 Task: Add a button with the title "Join Card" that joins the card.
Action: Mouse pressed left at (609, 196)
Screenshot: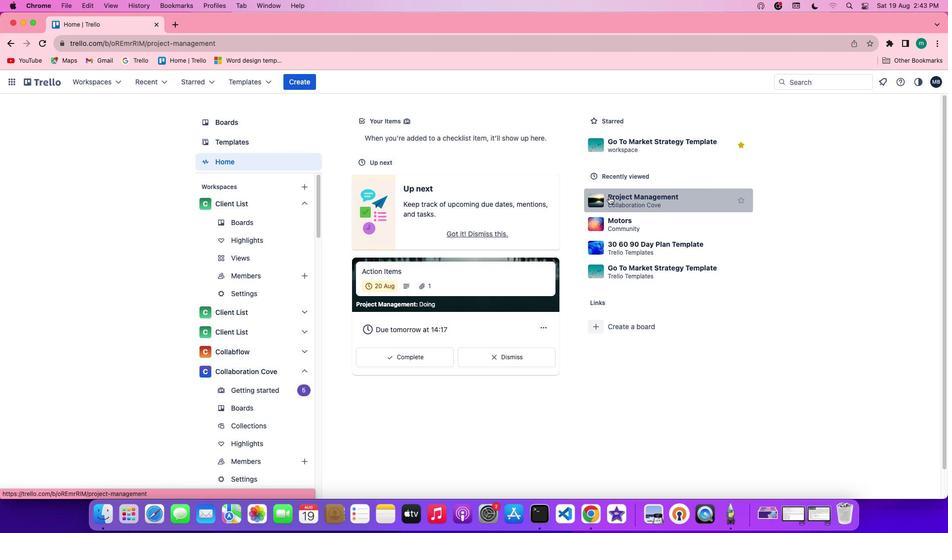 
Action: Mouse moved to (407, 197)
Screenshot: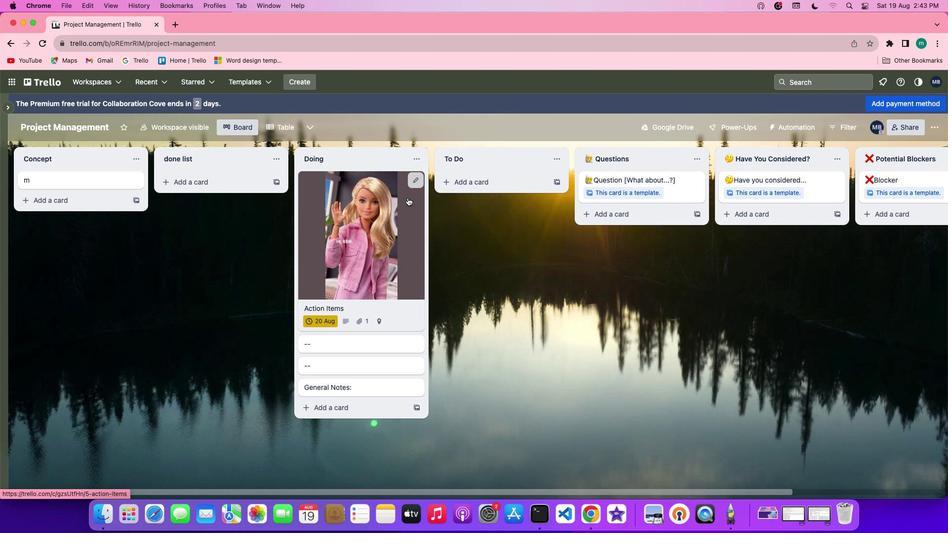 
Action: Mouse pressed left at (407, 197)
Screenshot: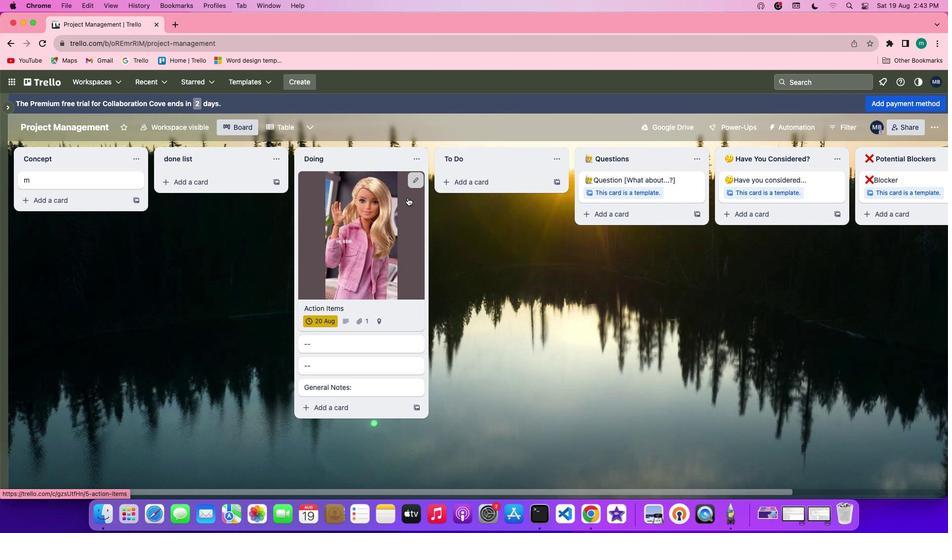 
Action: Mouse moved to (598, 342)
Screenshot: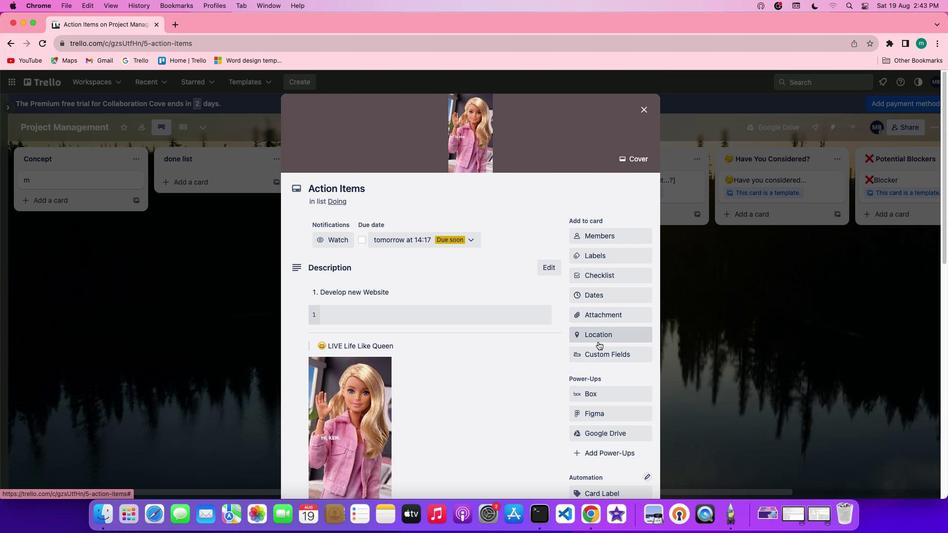 
Action: Mouse scrolled (598, 342) with delta (0, 0)
Screenshot: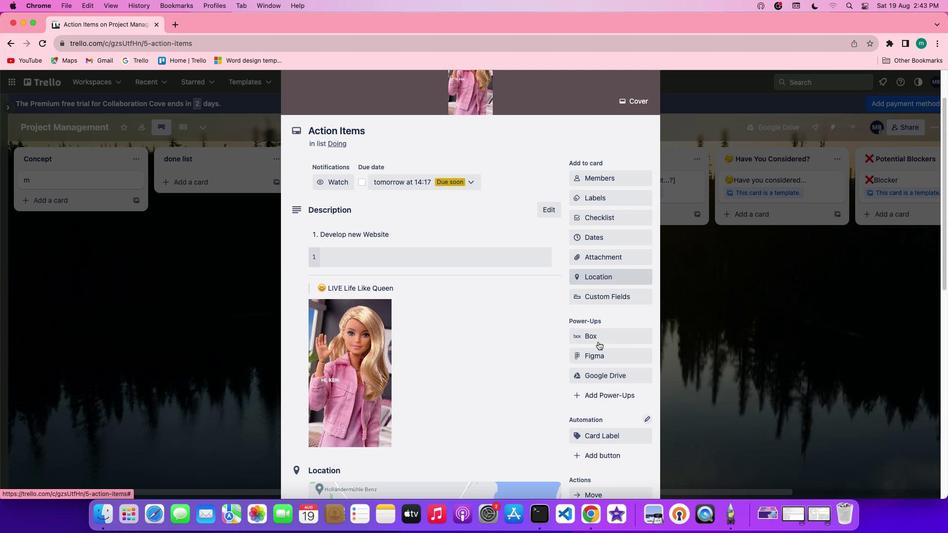 
Action: Mouse scrolled (598, 342) with delta (0, 0)
Screenshot: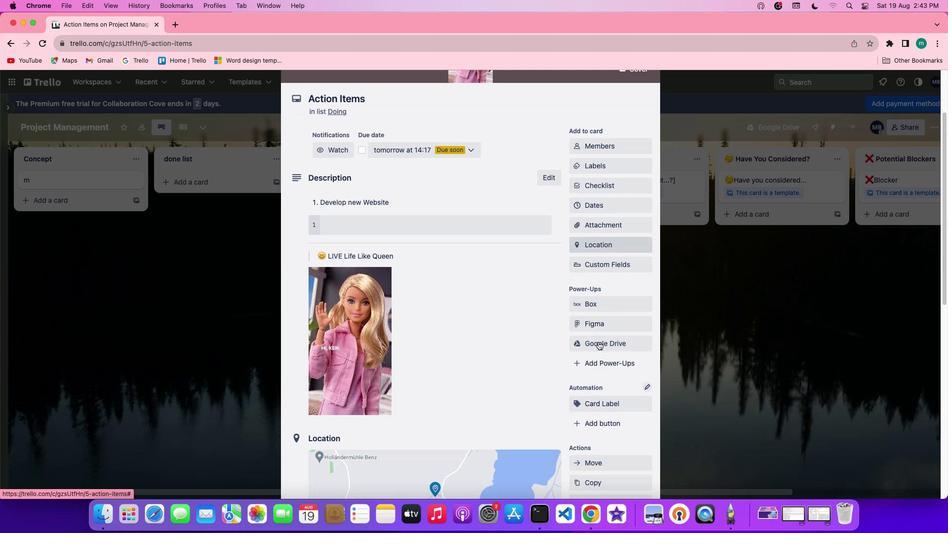 
Action: Mouse scrolled (598, 342) with delta (0, 0)
Screenshot: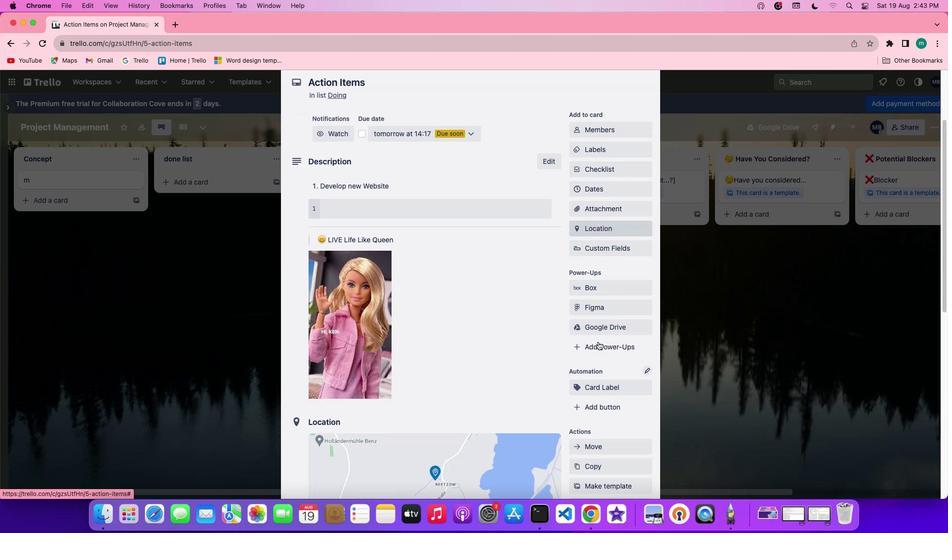 
Action: Mouse scrolled (598, 342) with delta (0, 0)
Screenshot: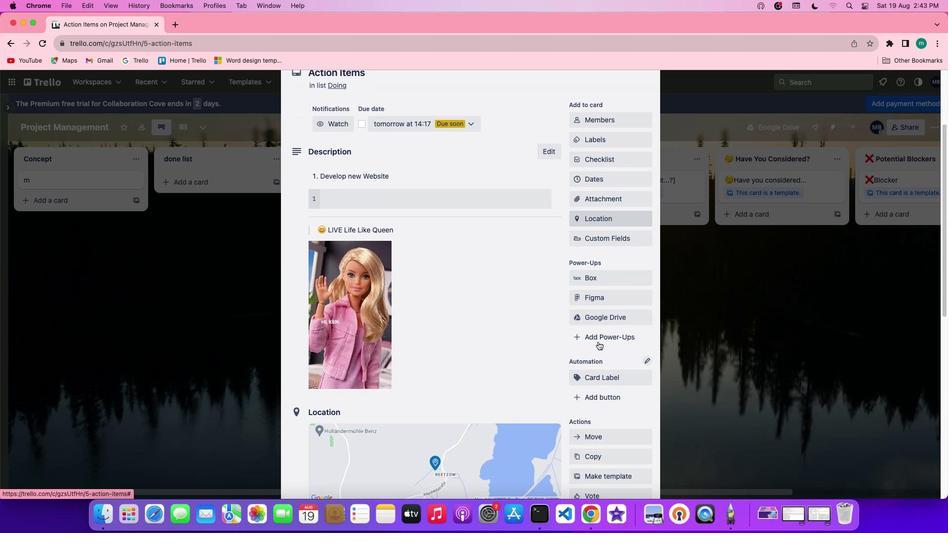 
Action: Mouse scrolled (598, 342) with delta (0, 0)
Screenshot: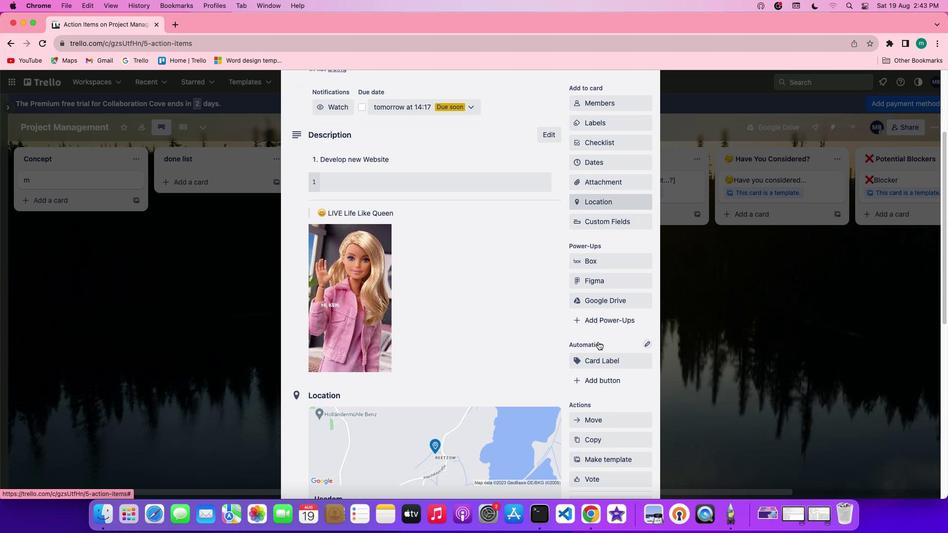 
Action: Mouse scrolled (598, 342) with delta (0, 0)
Screenshot: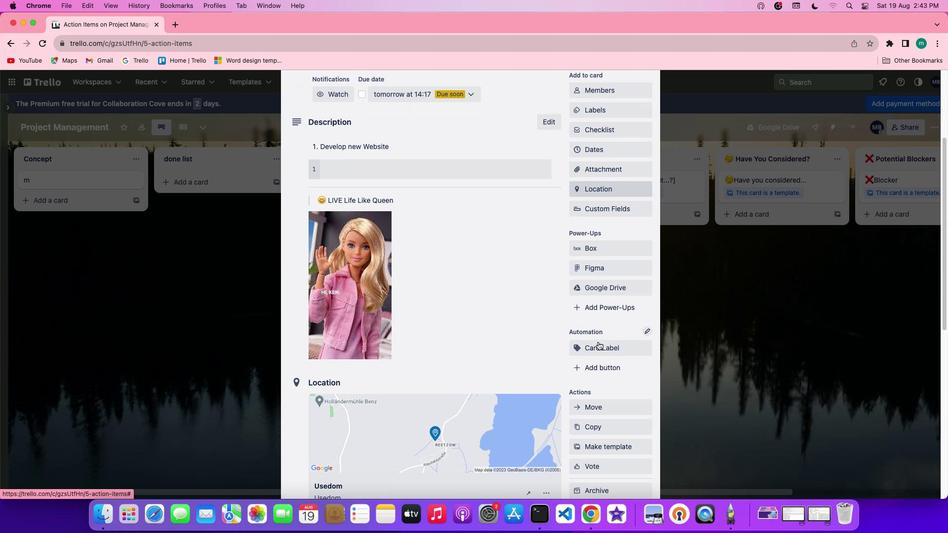 
Action: Mouse scrolled (598, 342) with delta (0, 0)
Screenshot: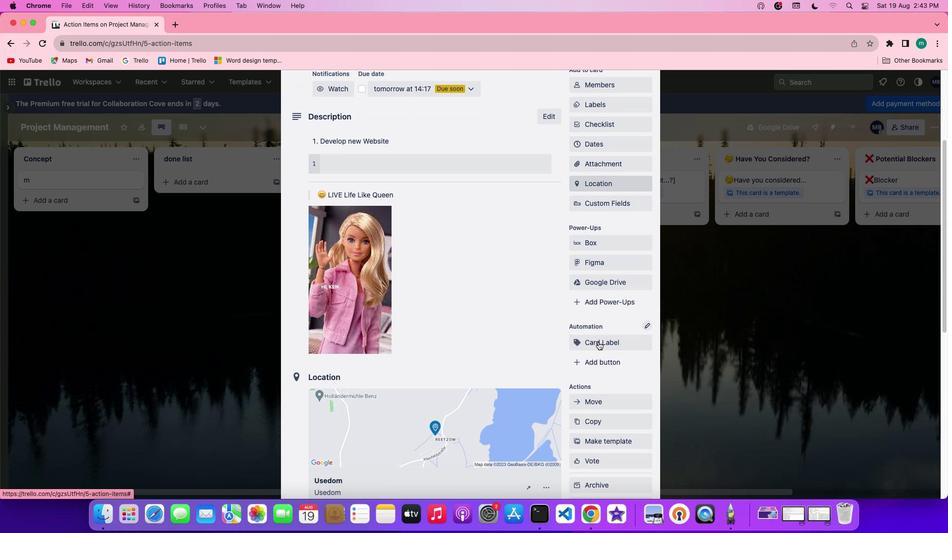 
Action: Mouse scrolled (598, 342) with delta (0, 0)
Screenshot: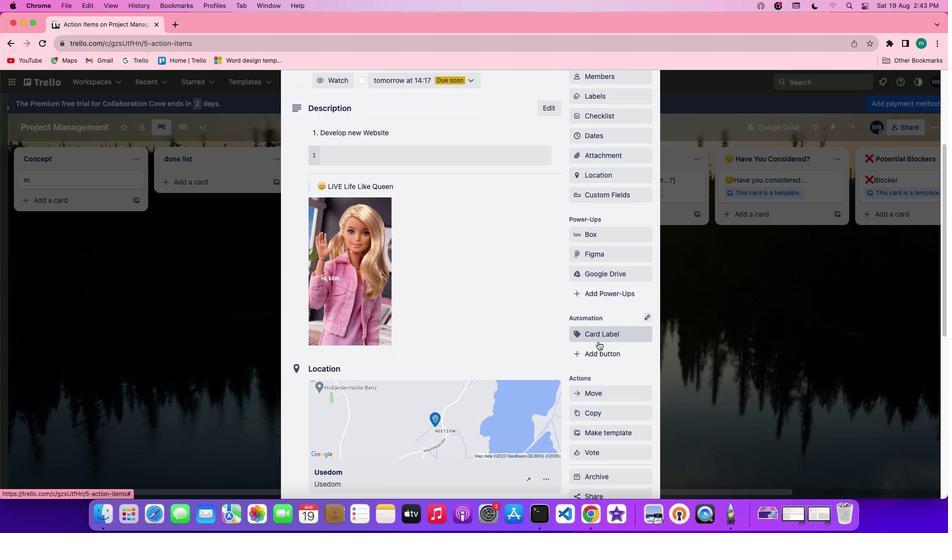 
Action: Mouse scrolled (598, 342) with delta (0, 0)
Screenshot: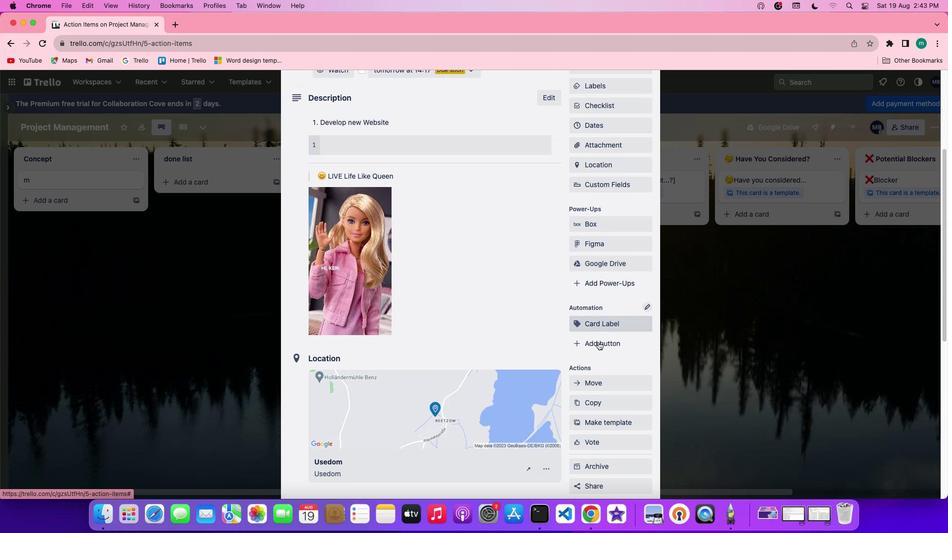 
Action: Mouse scrolled (598, 342) with delta (0, 0)
Screenshot: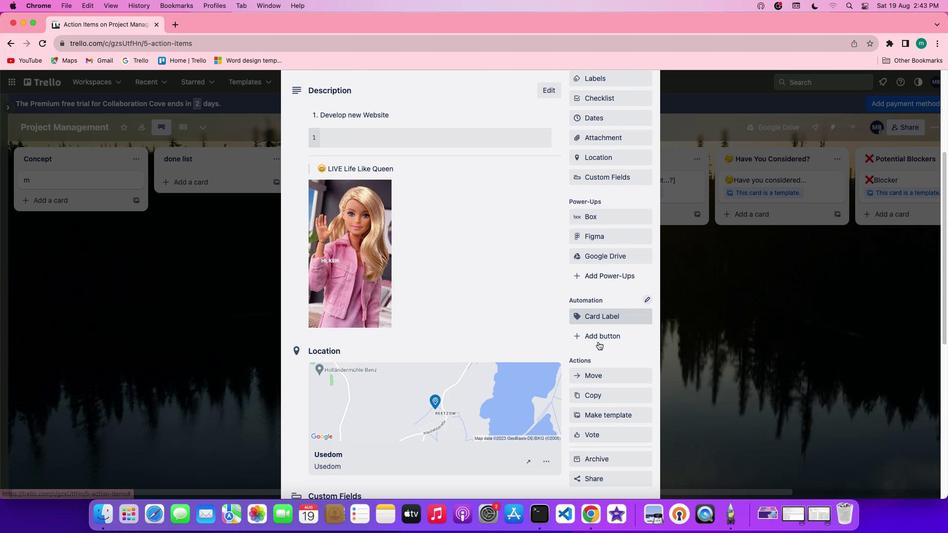 
Action: Mouse scrolled (598, 342) with delta (0, 0)
Screenshot: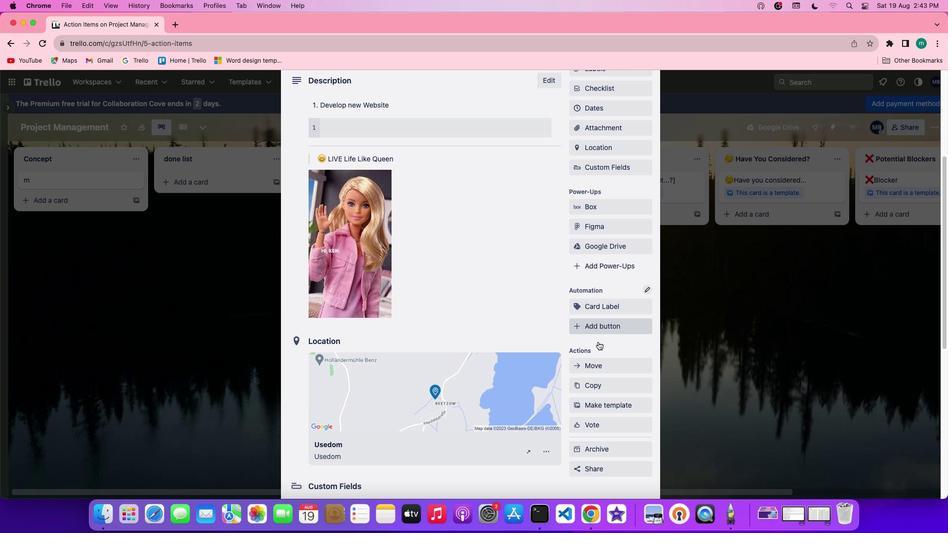 
Action: Mouse scrolled (598, 342) with delta (0, 0)
Screenshot: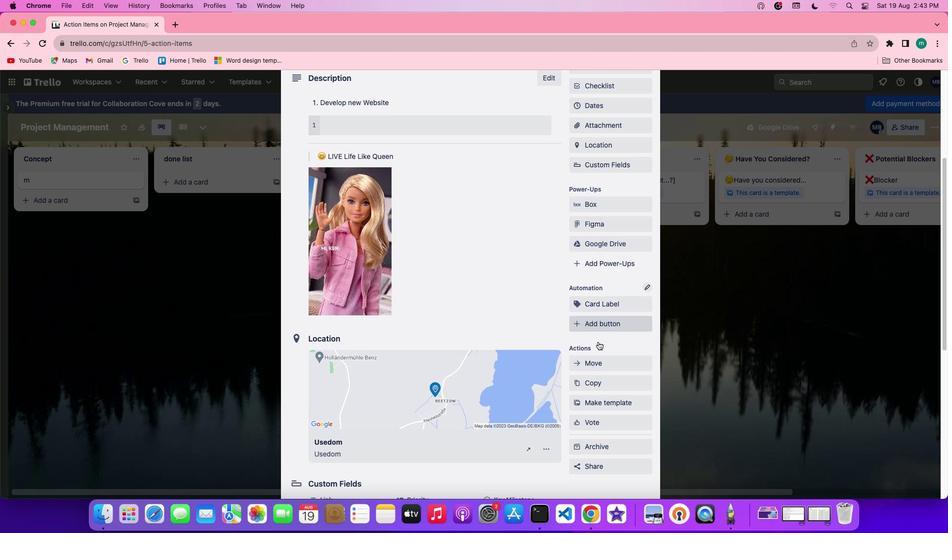 
Action: Mouse scrolled (598, 342) with delta (0, 0)
Screenshot: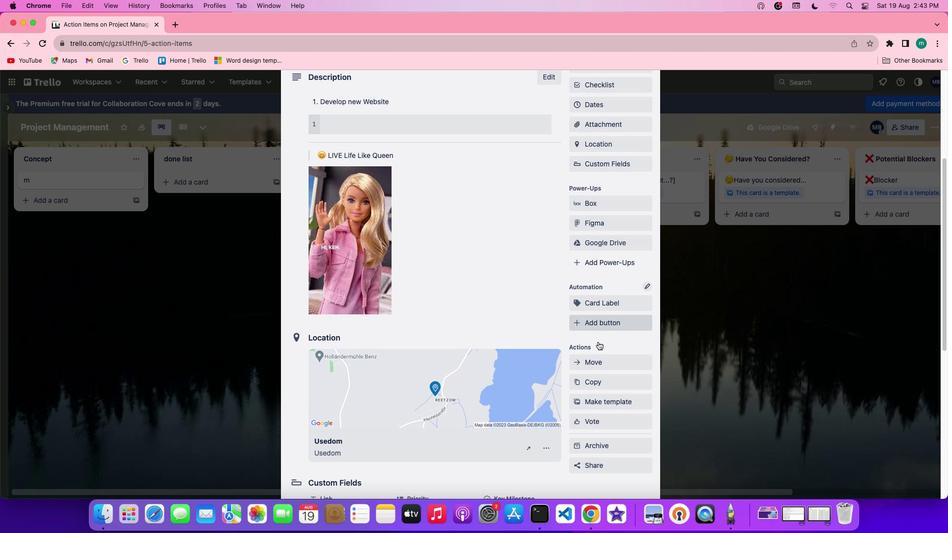 
Action: Mouse moved to (610, 326)
Screenshot: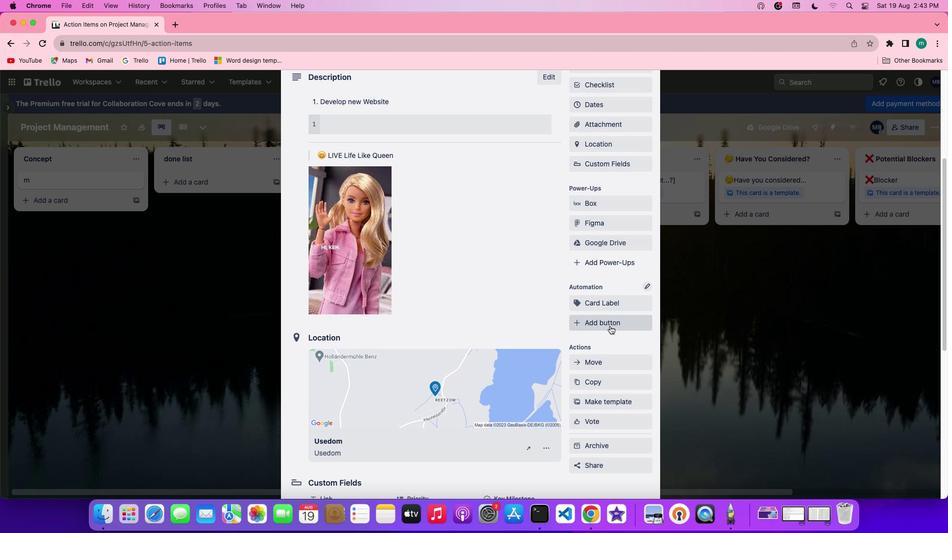 
Action: Mouse pressed left at (610, 326)
Screenshot: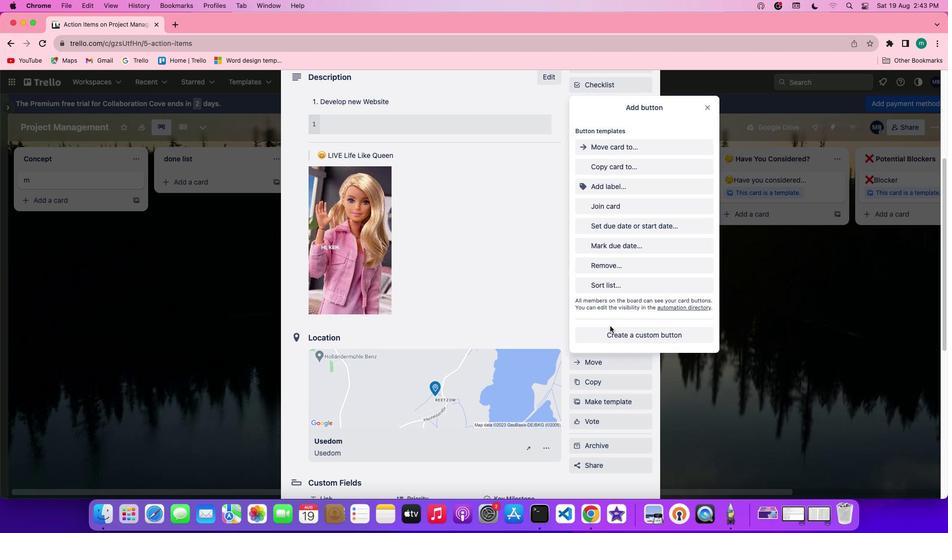 
Action: Mouse moved to (626, 203)
Screenshot: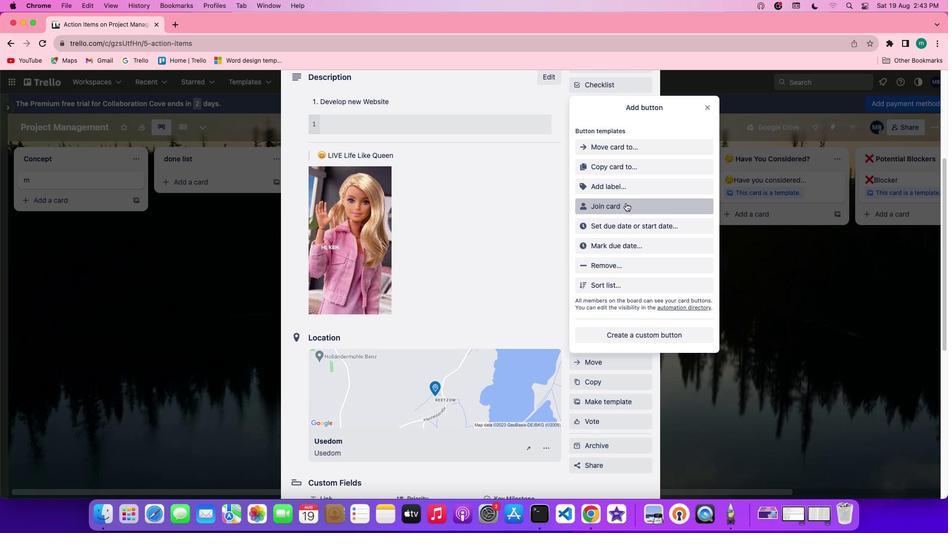 
Action: Mouse pressed left at (626, 203)
Screenshot: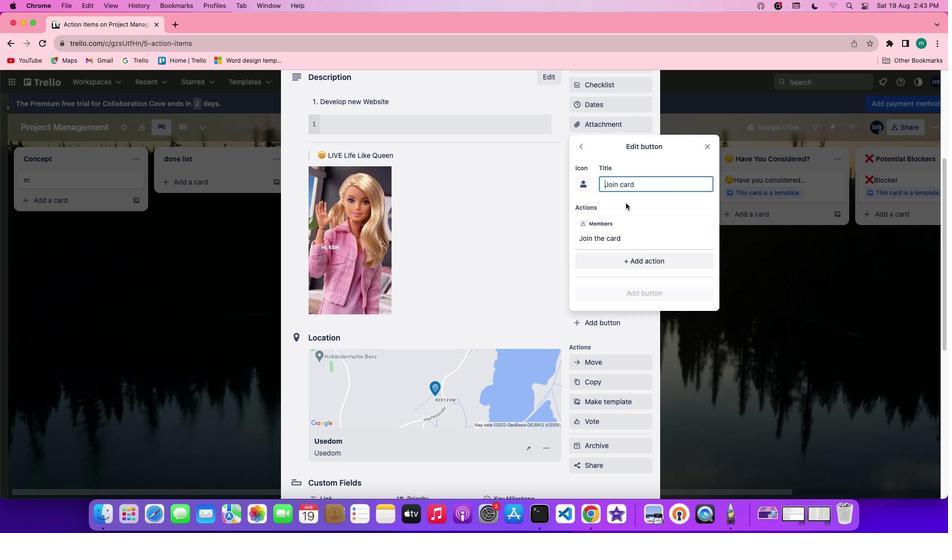 
Action: Mouse moved to (635, 182)
Screenshot: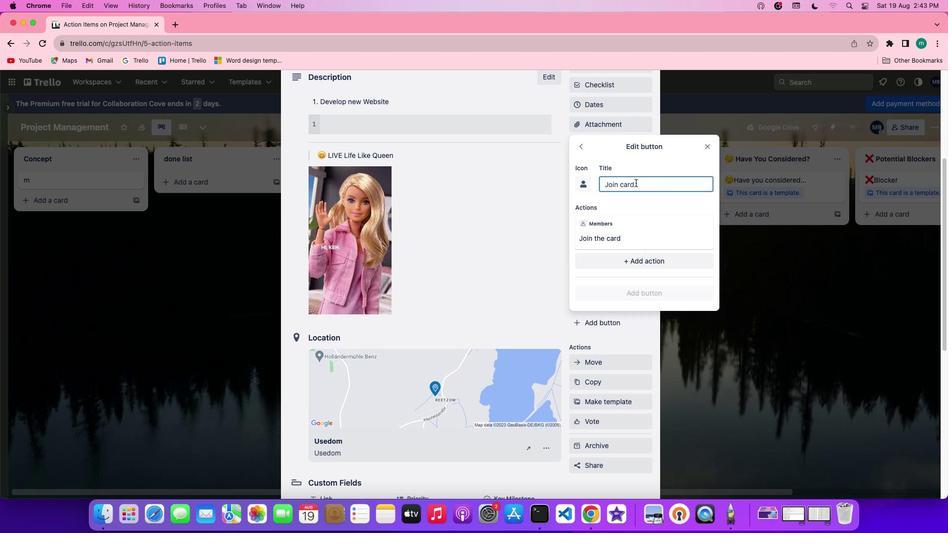 
Action: Mouse pressed left at (635, 182)
Screenshot: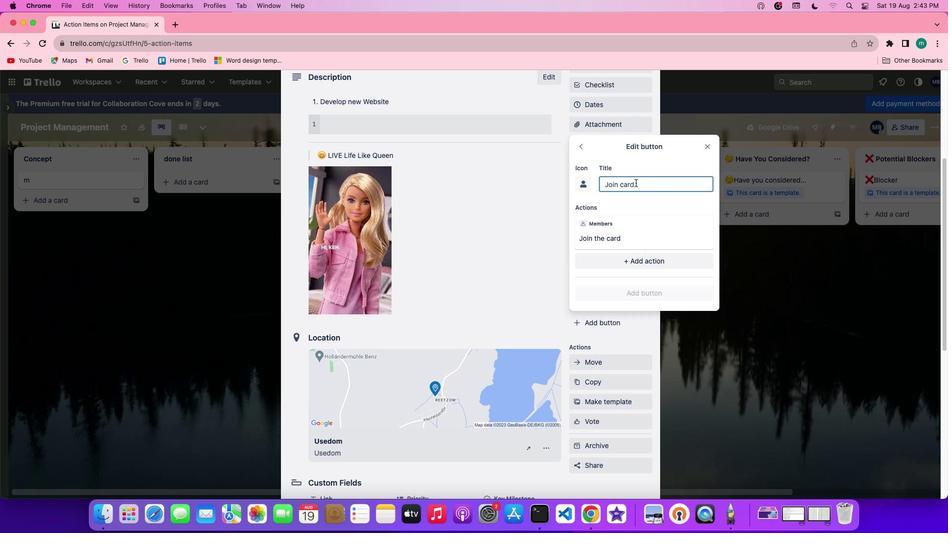 
Action: Key pressed Key.shift'J''o''i''n'Key.spaceKey.shift'C''a''r''d'
Screenshot: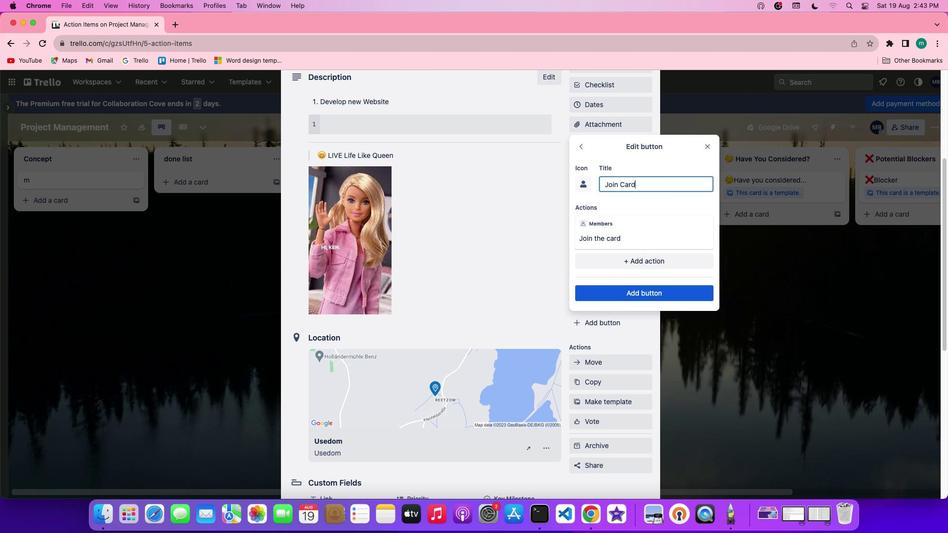 
Action: Mouse moved to (656, 288)
Screenshot: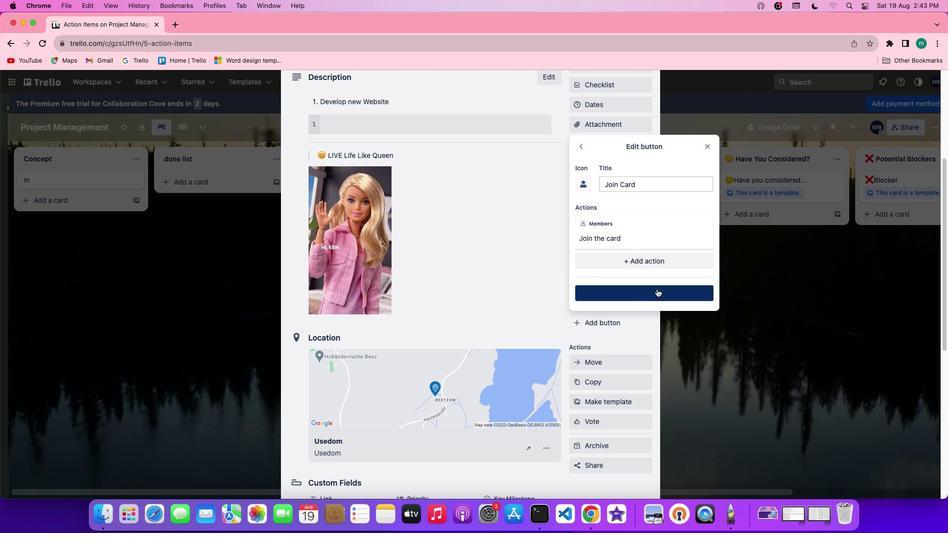 
Action: Mouse pressed left at (656, 288)
Screenshot: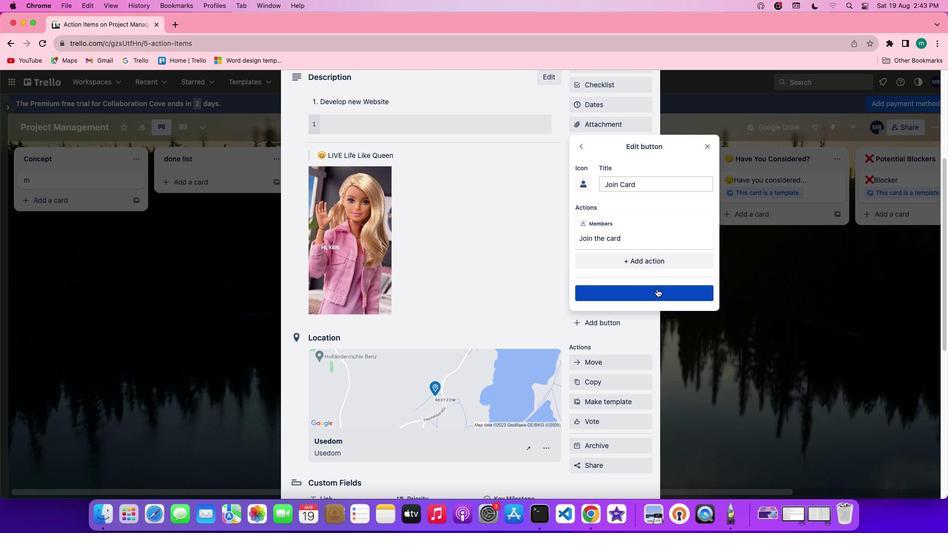
